 Task: Create a task  Integrate website with inventory management systems , assign it to team member softage.1@softage.net in the project AgileGator and update the status of the task to  Off Track , set the priority of the task to Medium
Action: Mouse moved to (54, 51)
Screenshot: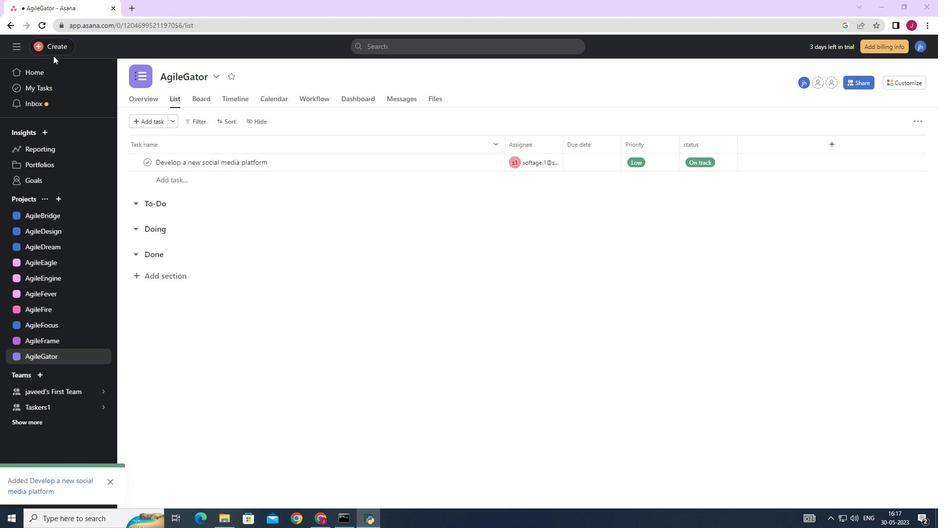 
Action: Mouse pressed left at (54, 51)
Screenshot: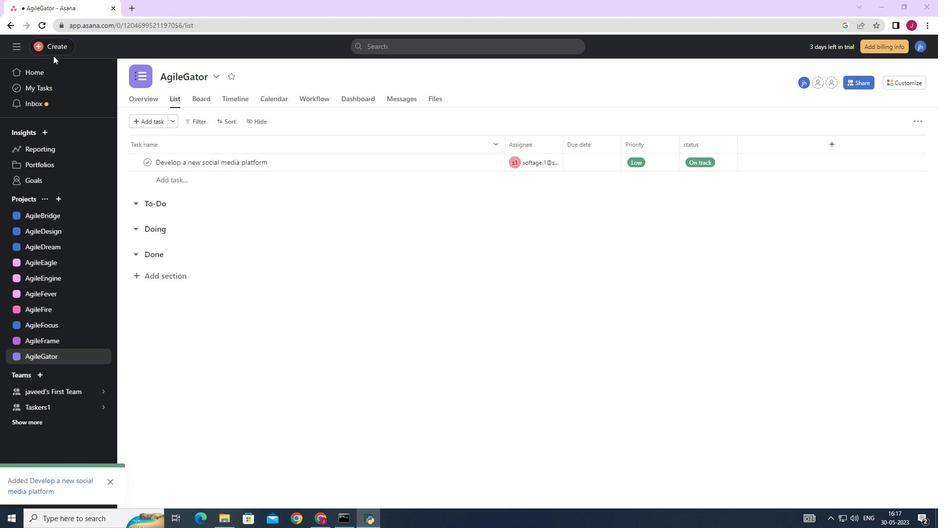 
Action: Mouse moved to (109, 49)
Screenshot: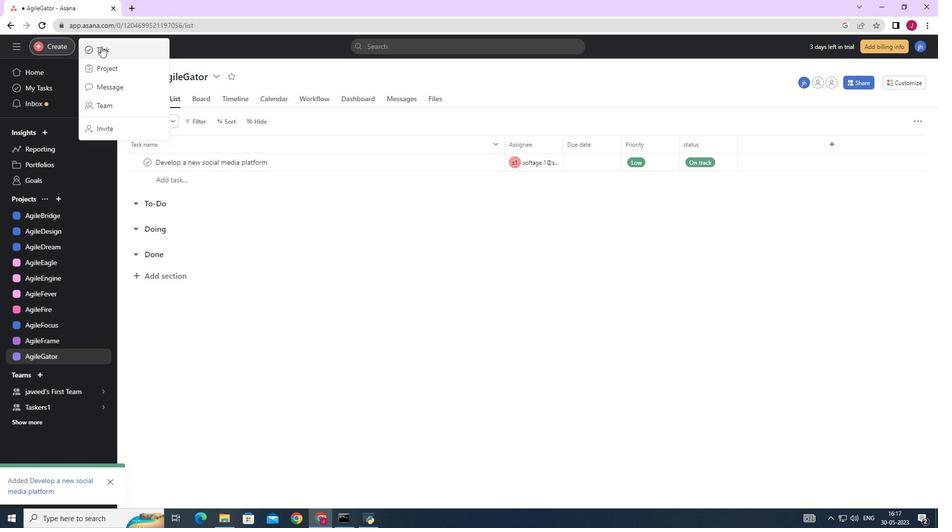 
Action: Mouse pressed left at (109, 49)
Screenshot: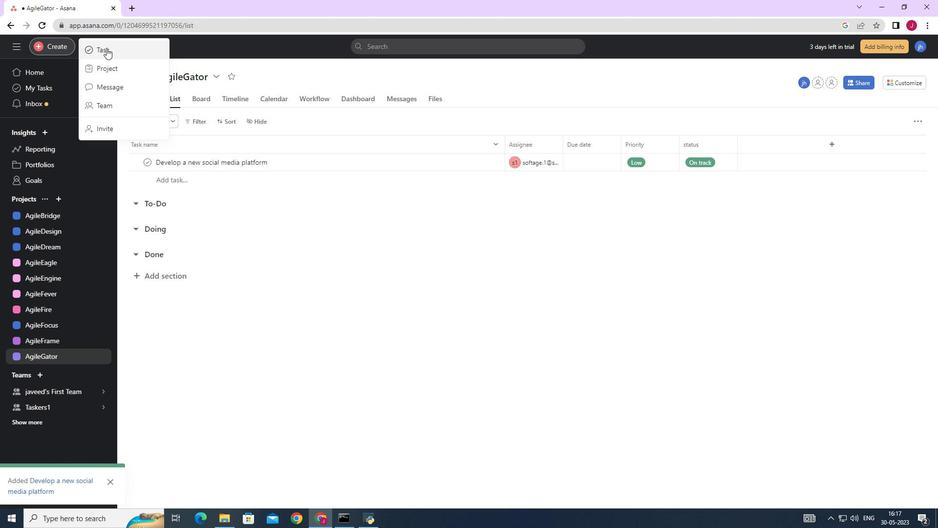 
Action: Mouse moved to (764, 326)
Screenshot: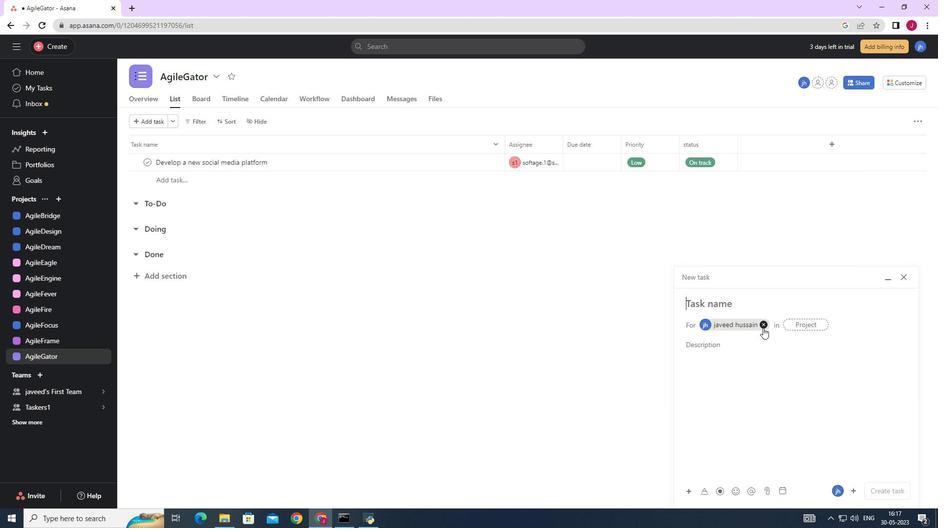 
Action: Mouse pressed left at (764, 326)
Screenshot: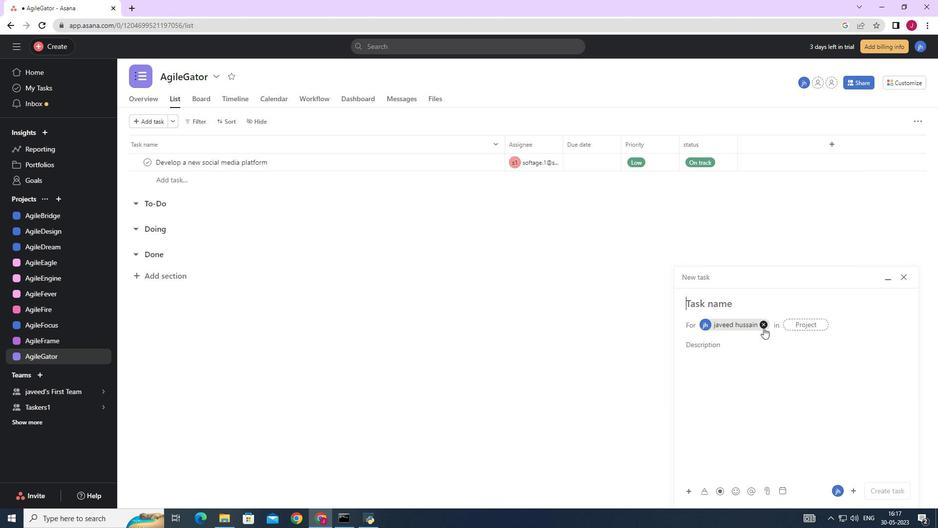 
Action: Mouse moved to (700, 299)
Screenshot: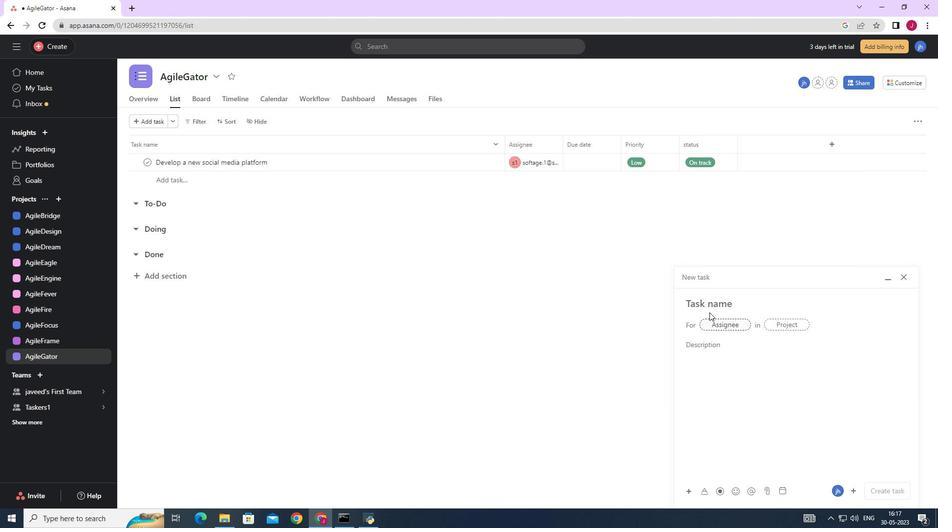 
Action: Mouse pressed left at (700, 299)
Screenshot: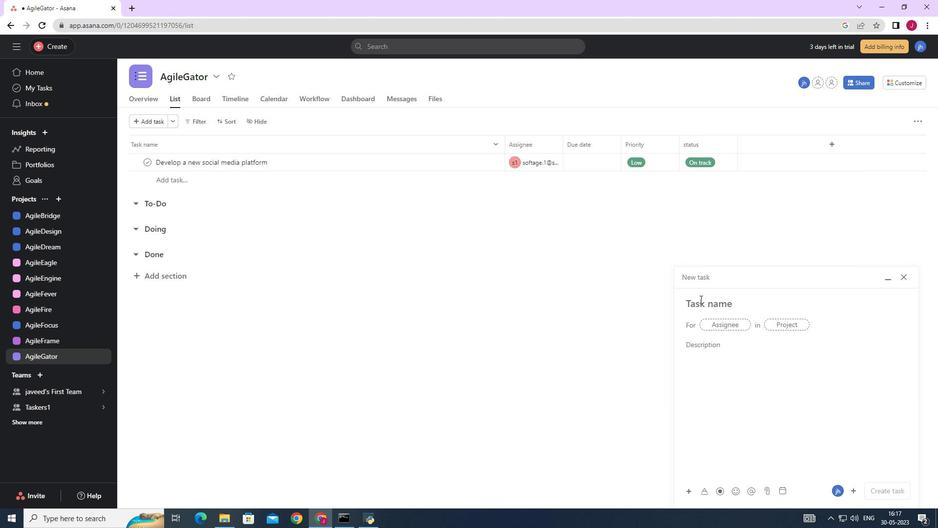 
Action: Key pressed <Key.caps_lock>I<Key.caps_lock>ntegrate<Key.space>website<Key.space>with<Key.space>inventory<Key.space>management<Key.space>system
Screenshot: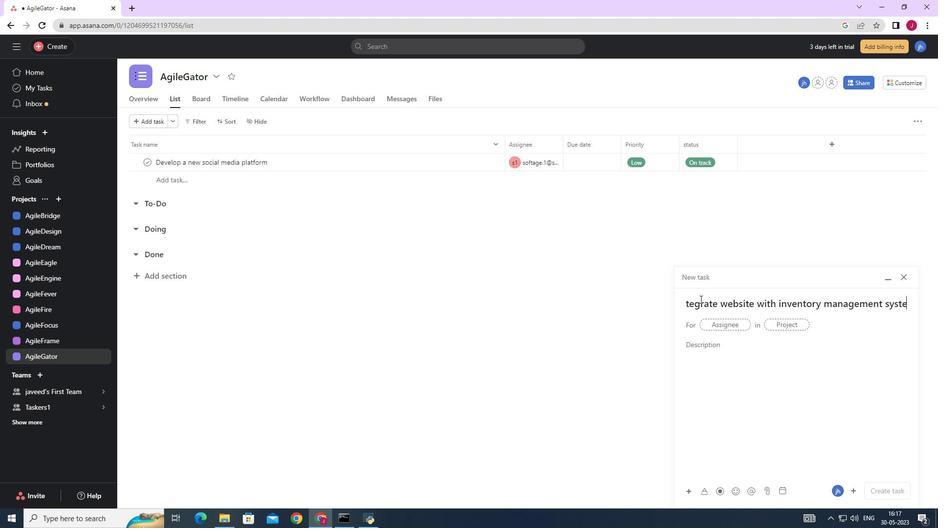
Action: Mouse moved to (722, 323)
Screenshot: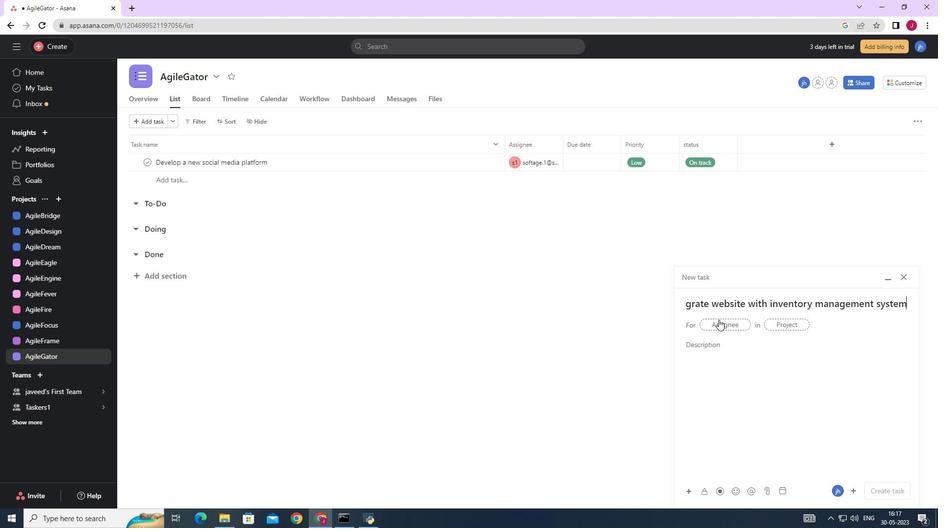 
Action: Mouse pressed left at (722, 323)
Screenshot: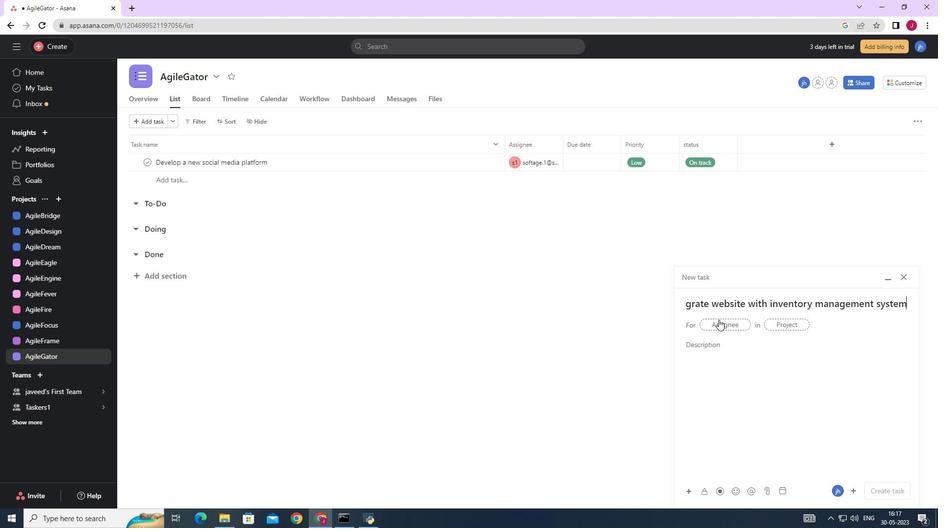 
Action: Mouse moved to (723, 323)
Screenshot: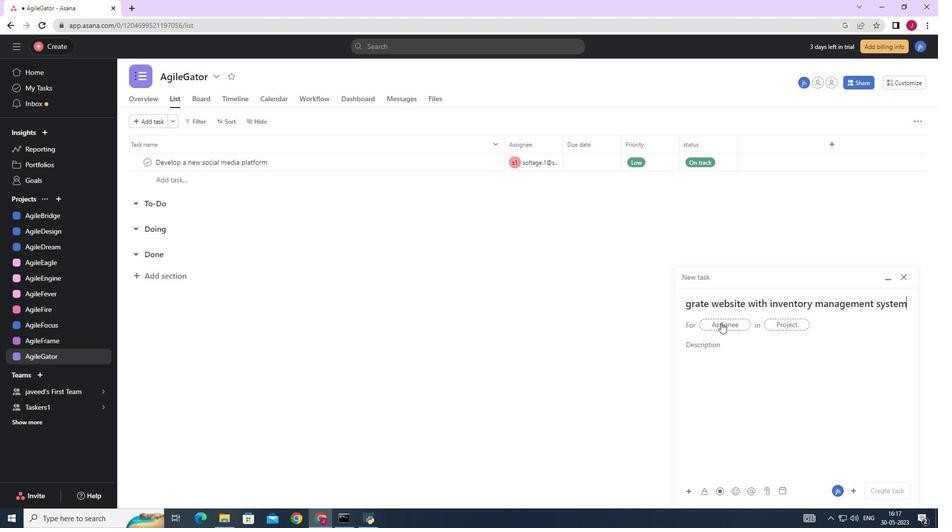 
Action: Key pressed softage.1
Screenshot: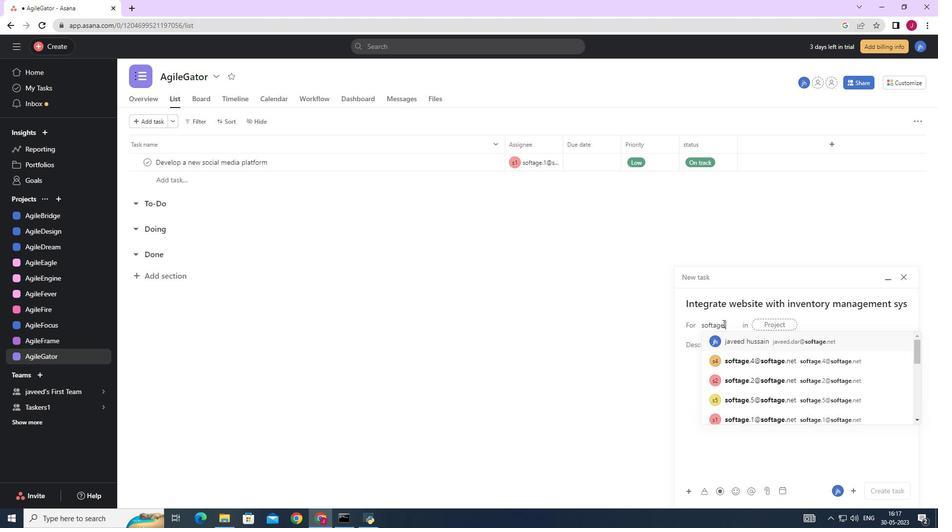 
Action: Mouse moved to (756, 338)
Screenshot: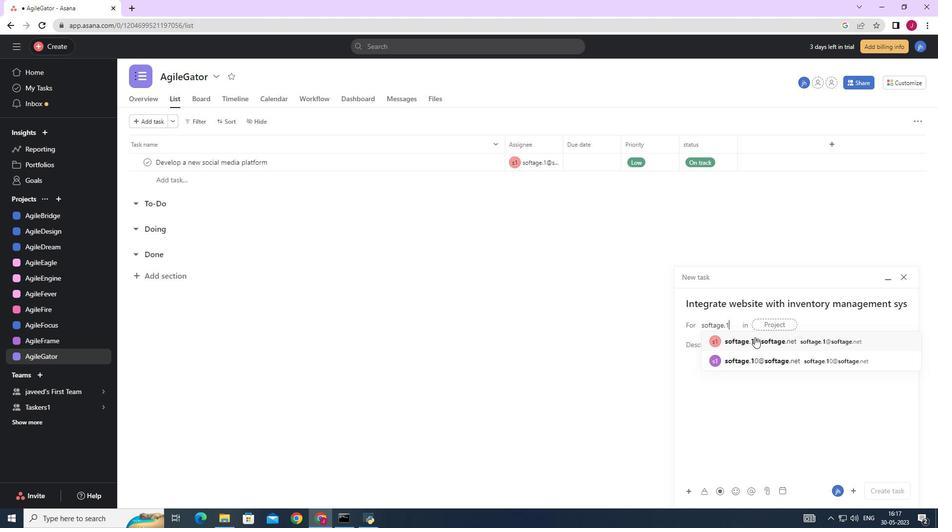 
Action: Mouse pressed left at (756, 338)
Screenshot: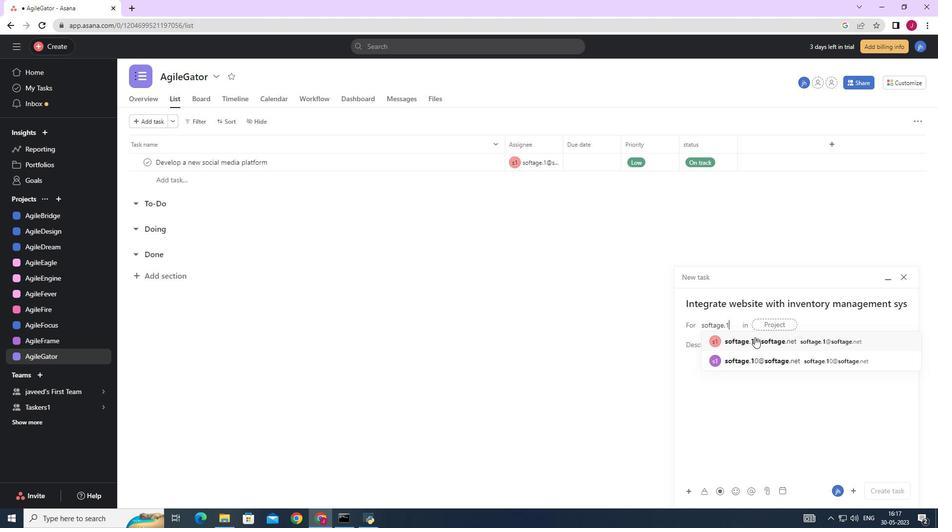 
Action: Mouse moved to (810, 326)
Screenshot: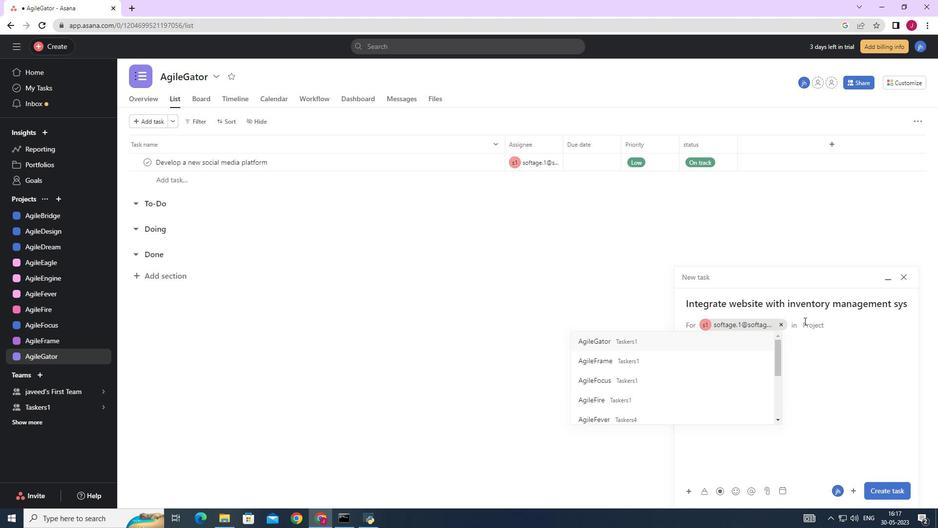 
Action: Mouse pressed left at (810, 326)
Screenshot: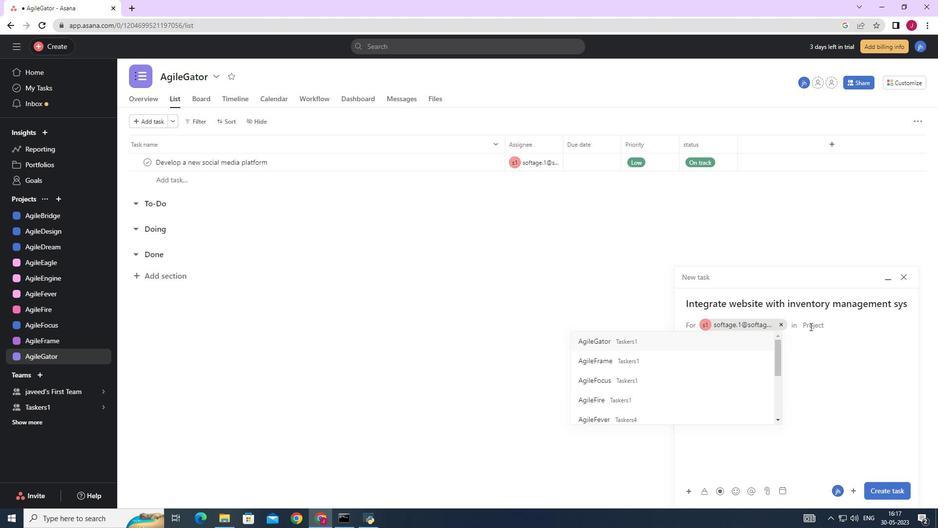 
Action: Mouse moved to (646, 339)
Screenshot: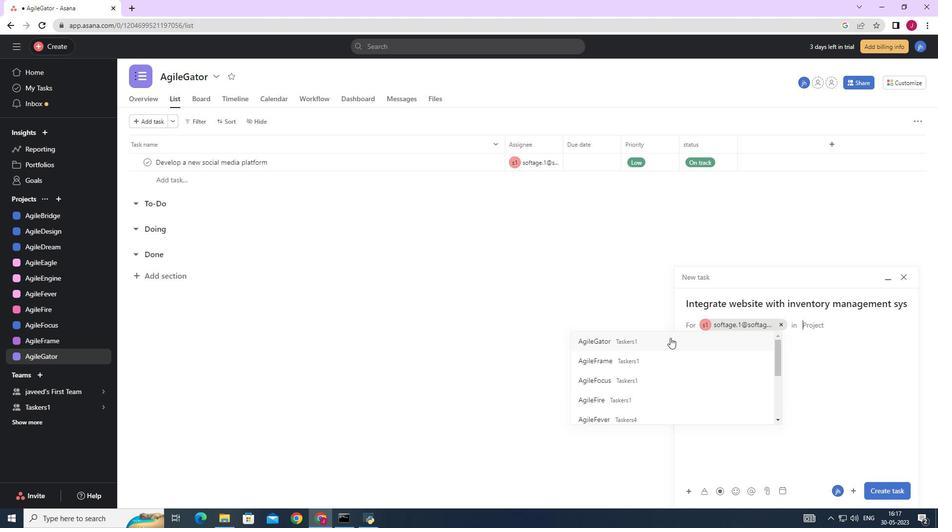 
Action: Mouse pressed left at (646, 339)
Screenshot: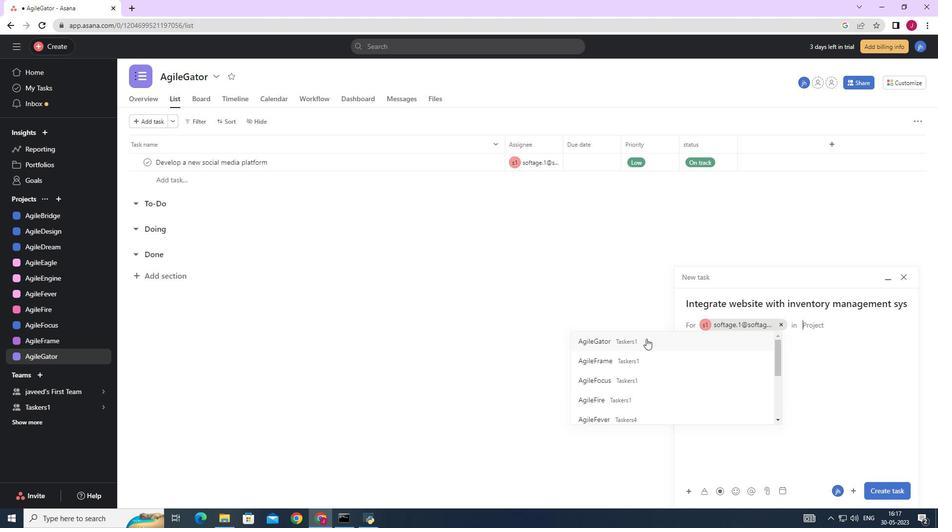 
Action: Mouse moved to (721, 352)
Screenshot: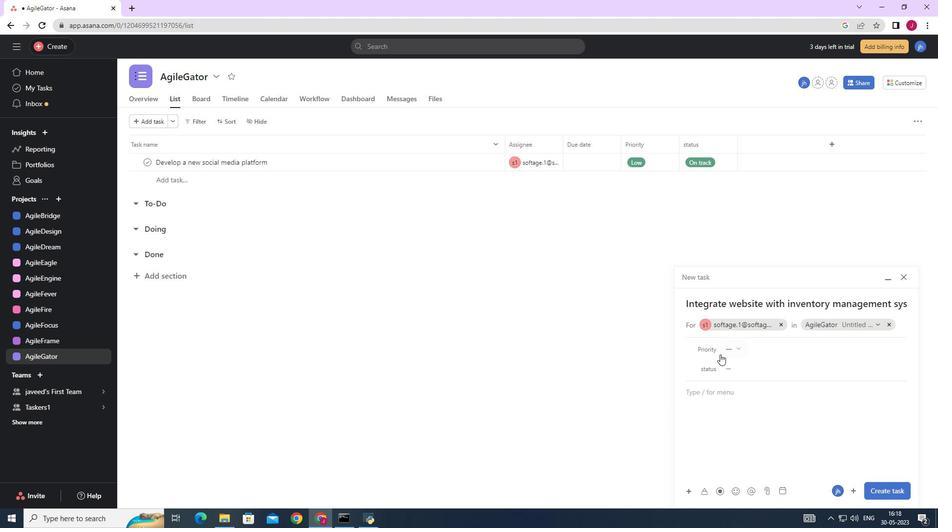 
Action: Mouse pressed left at (721, 352)
Screenshot: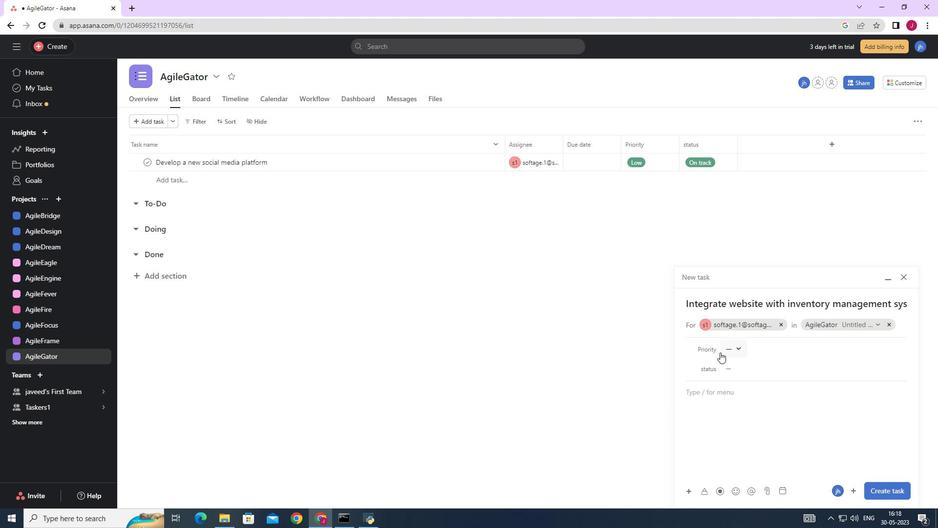 
Action: Mouse moved to (756, 399)
Screenshot: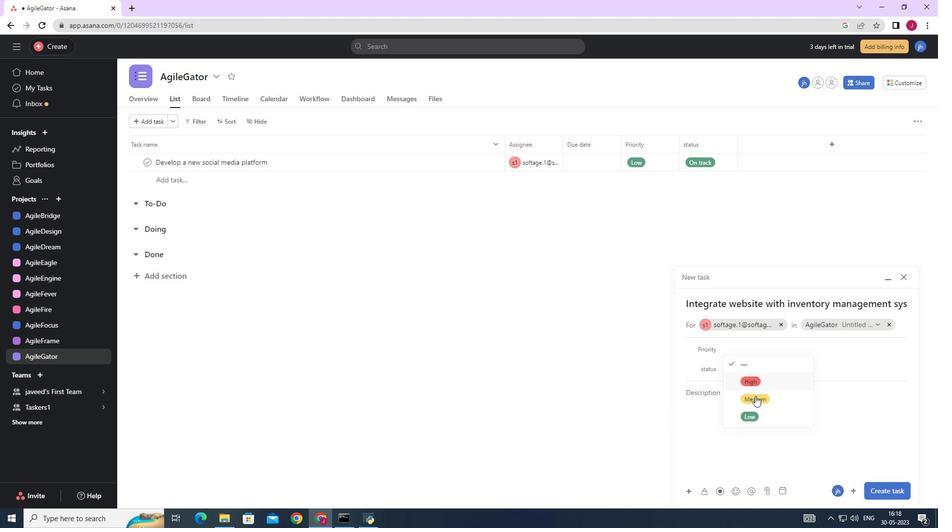 
Action: Mouse pressed left at (756, 399)
Screenshot: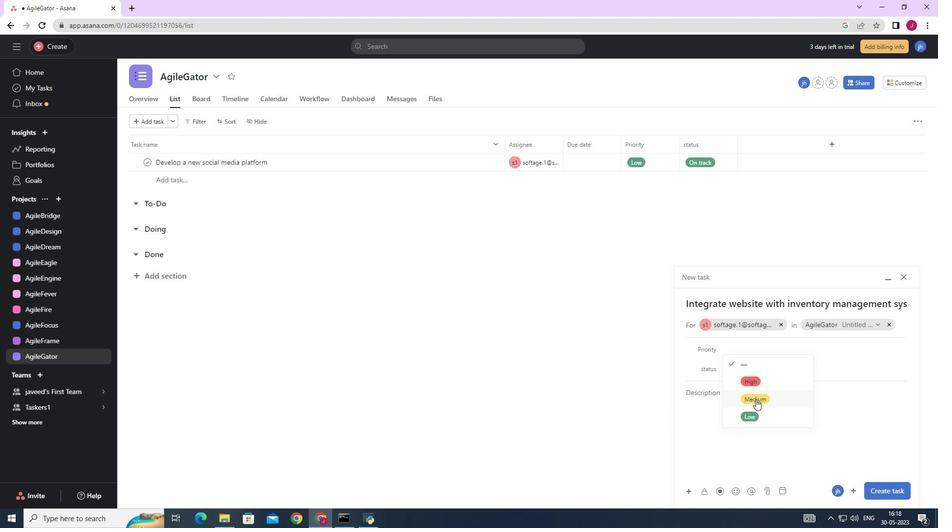 
Action: Mouse moved to (738, 370)
Screenshot: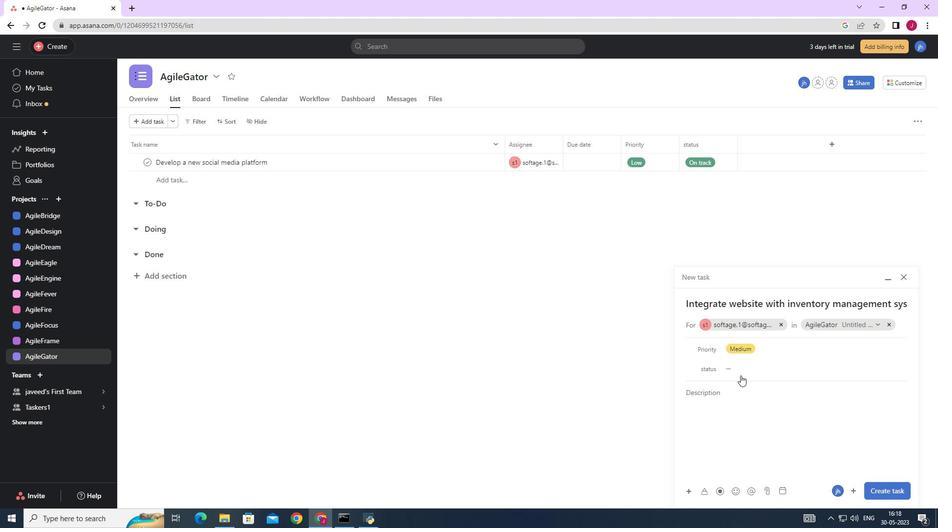 
Action: Mouse pressed left at (738, 370)
Screenshot: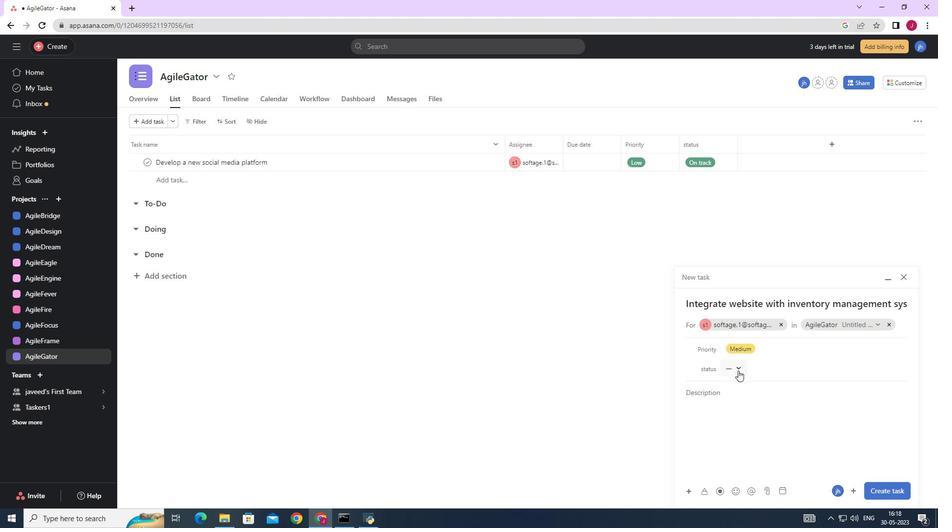
Action: Mouse moved to (748, 419)
Screenshot: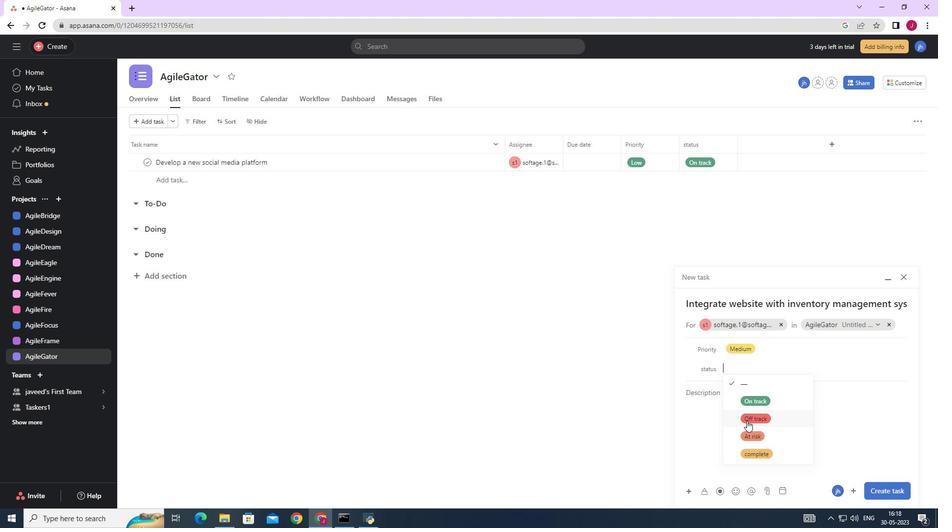 
Action: Mouse pressed left at (748, 419)
Screenshot: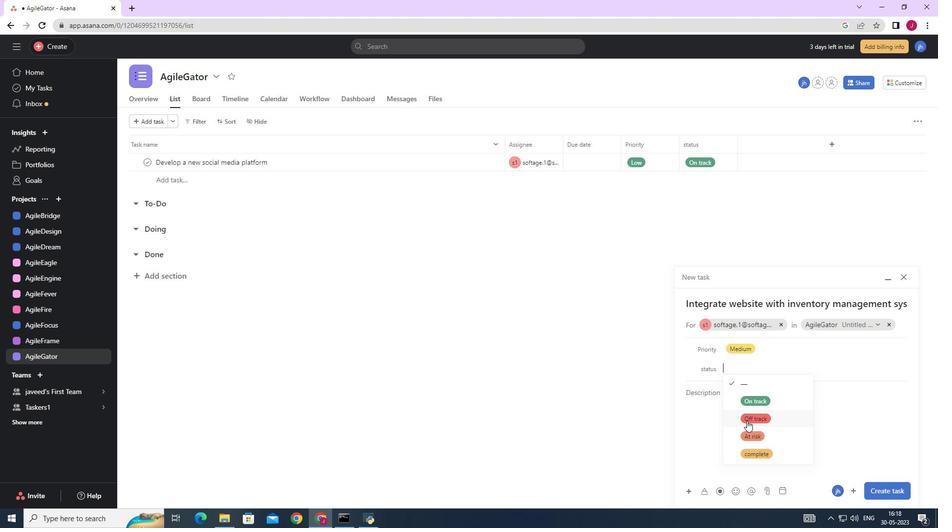 
Action: Mouse moved to (880, 493)
Screenshot: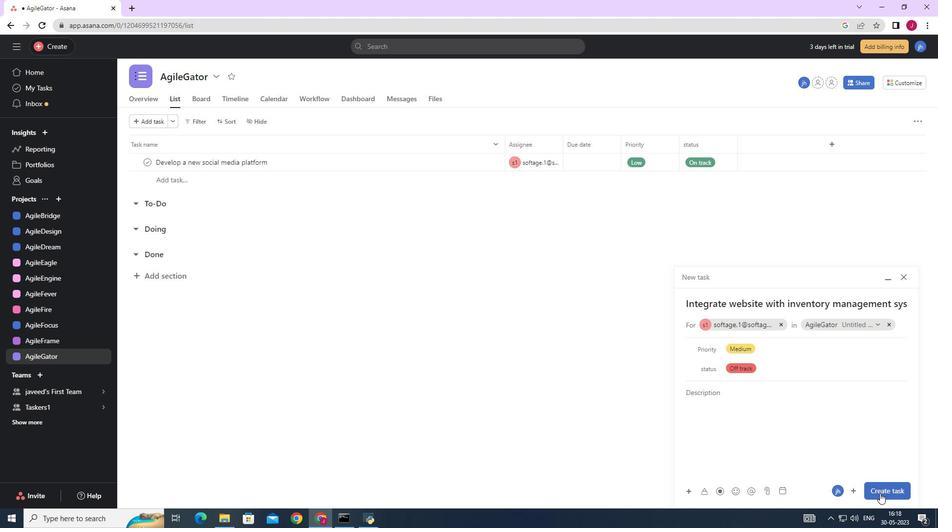 
Action: Mouse pressed left at (880, 493)
Screenshot: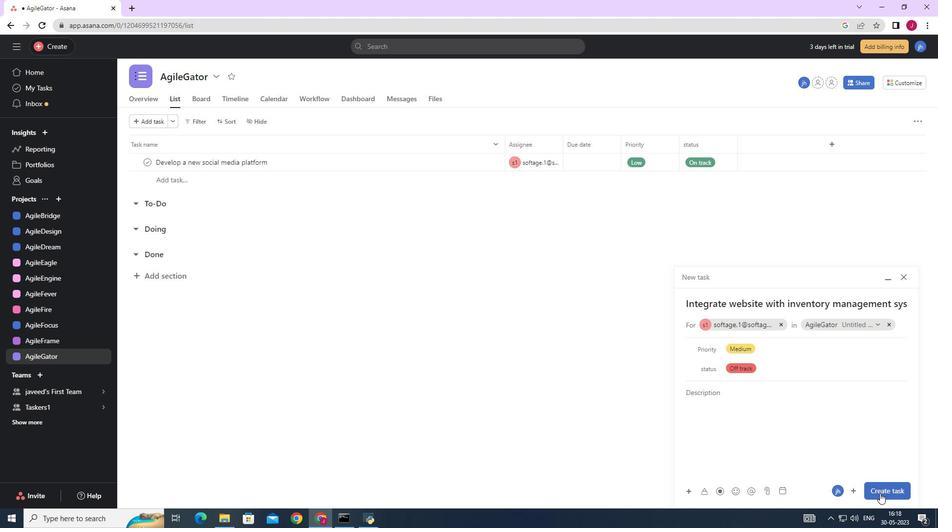 
Action: Mouse moved to (611, 414)
Screenshot: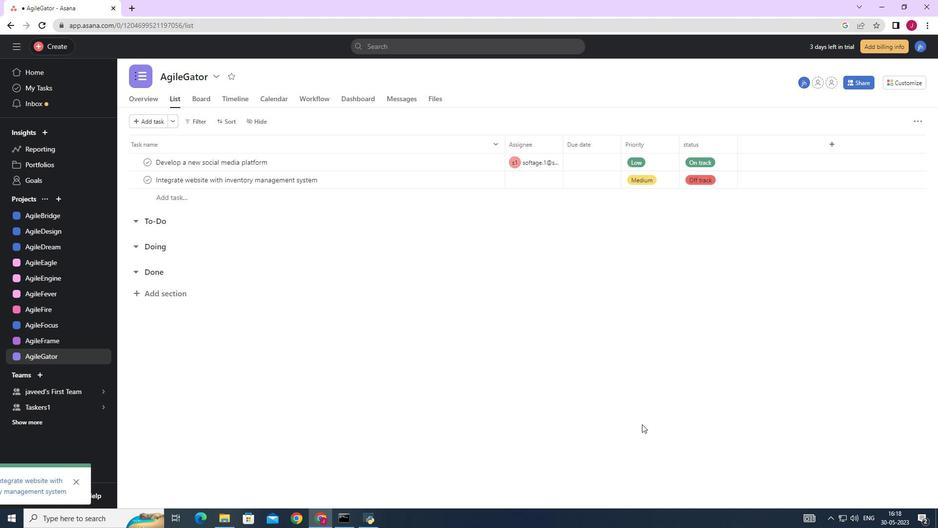 
